 Task: Create in the project TripleWorks in Backlog an issue 'Memory leaks causing system crashes or slowdowns', assign it to team member softage.2@softage.net and change the status to IN PROGRESS.
Action: Mouse moved to (220, 58)
Screenshot: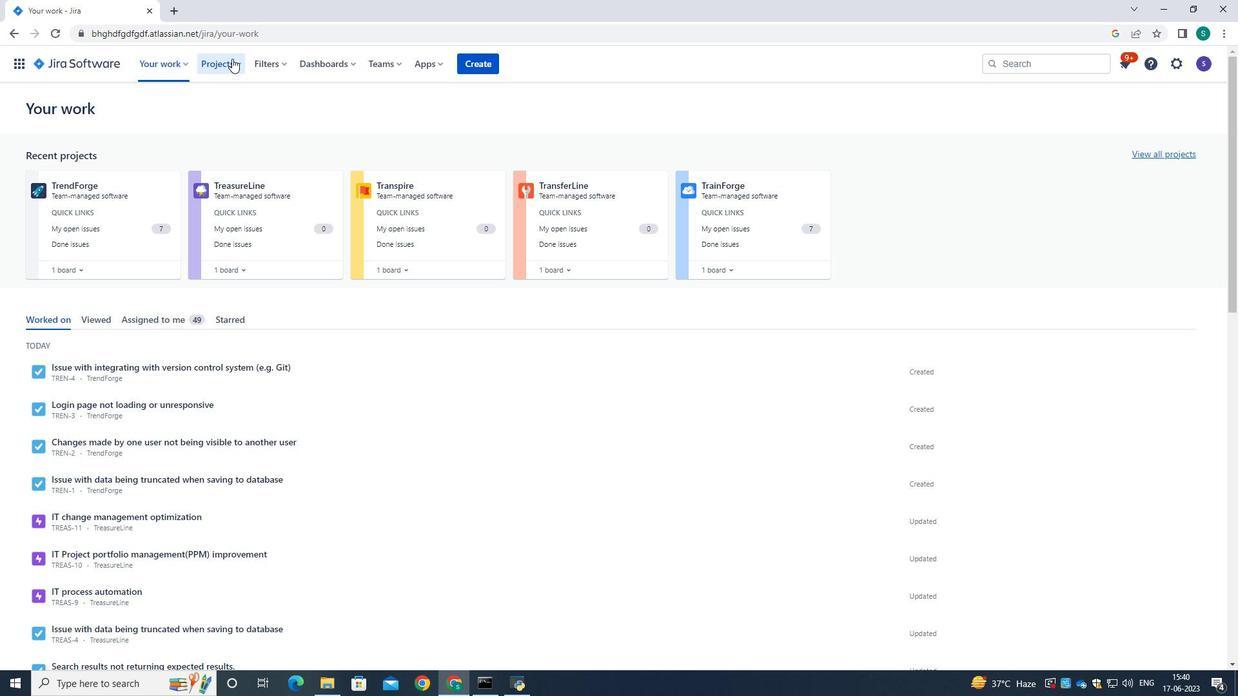 
Action: Mouse pressed left at (220, 58)
Screenshot: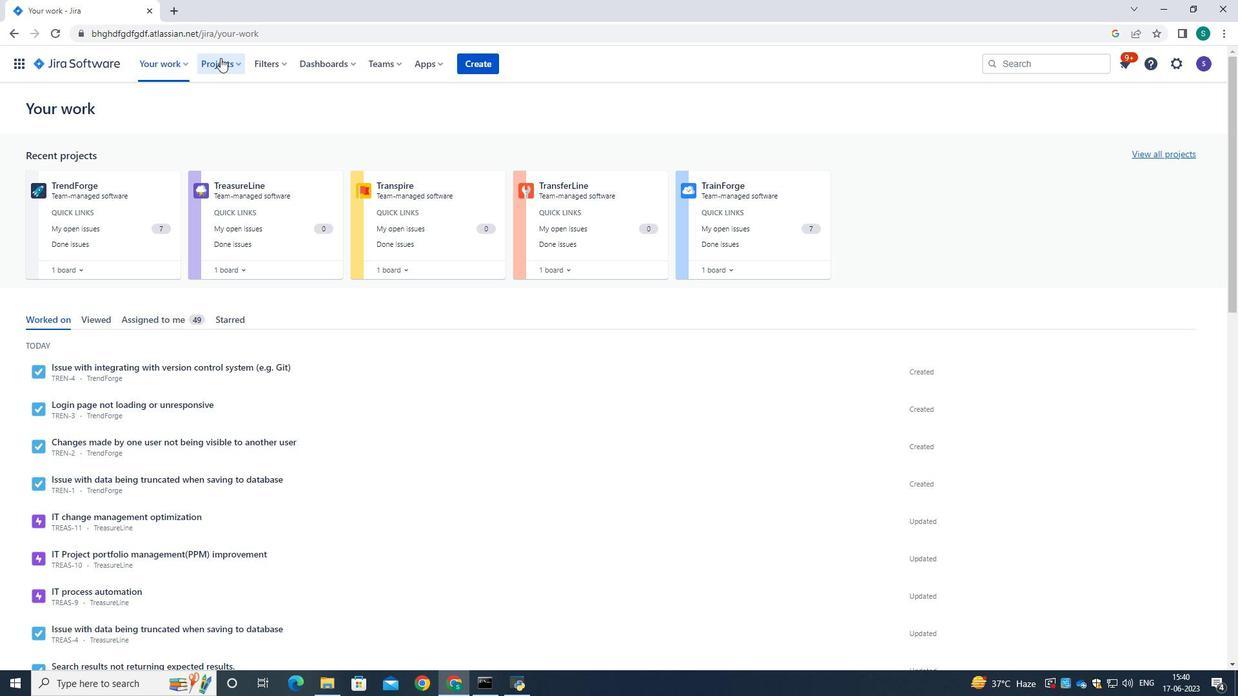 
Action: Mouse moved to (245, 131)
Screenshot: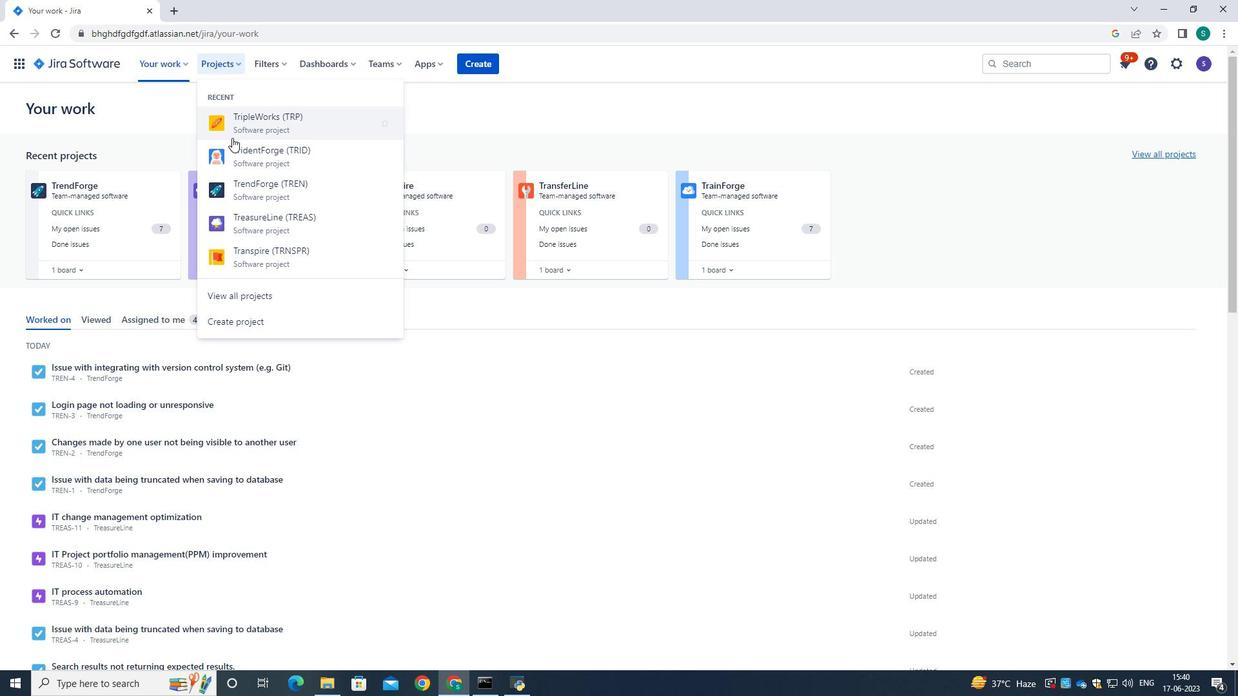 
Action: Mouse pressed left at (245, 131)
Screenshot: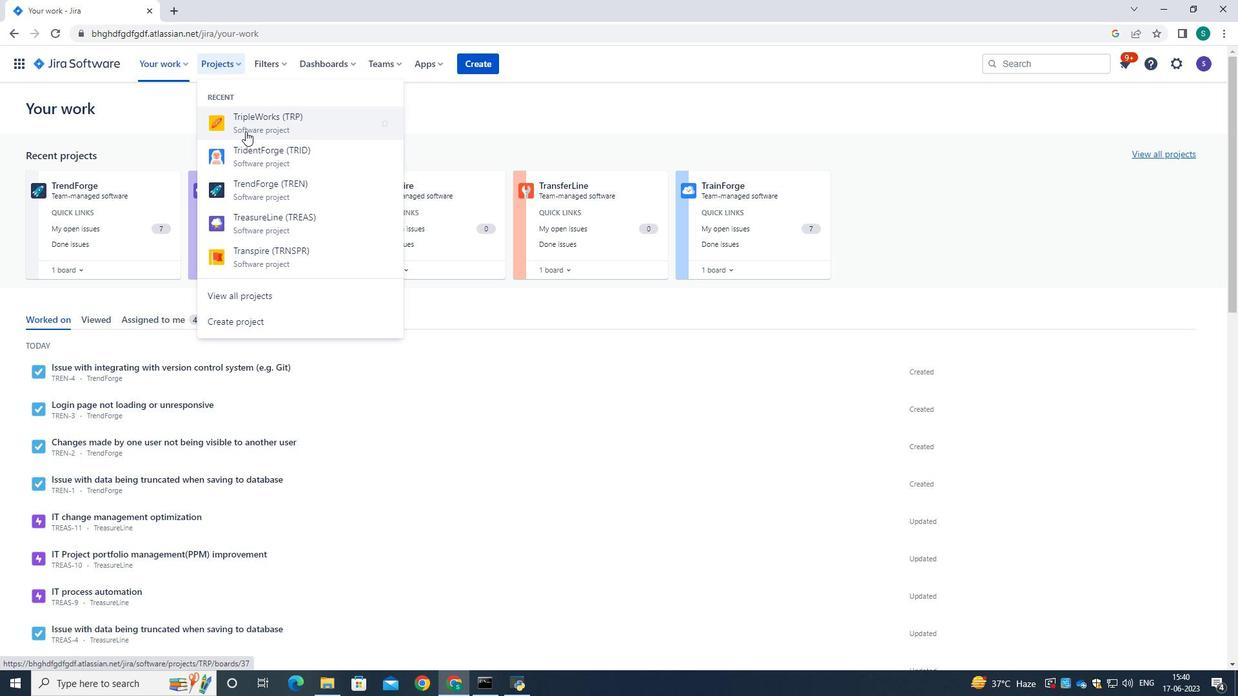 
Action: Mouse moved to (75, 195)
Screenshot: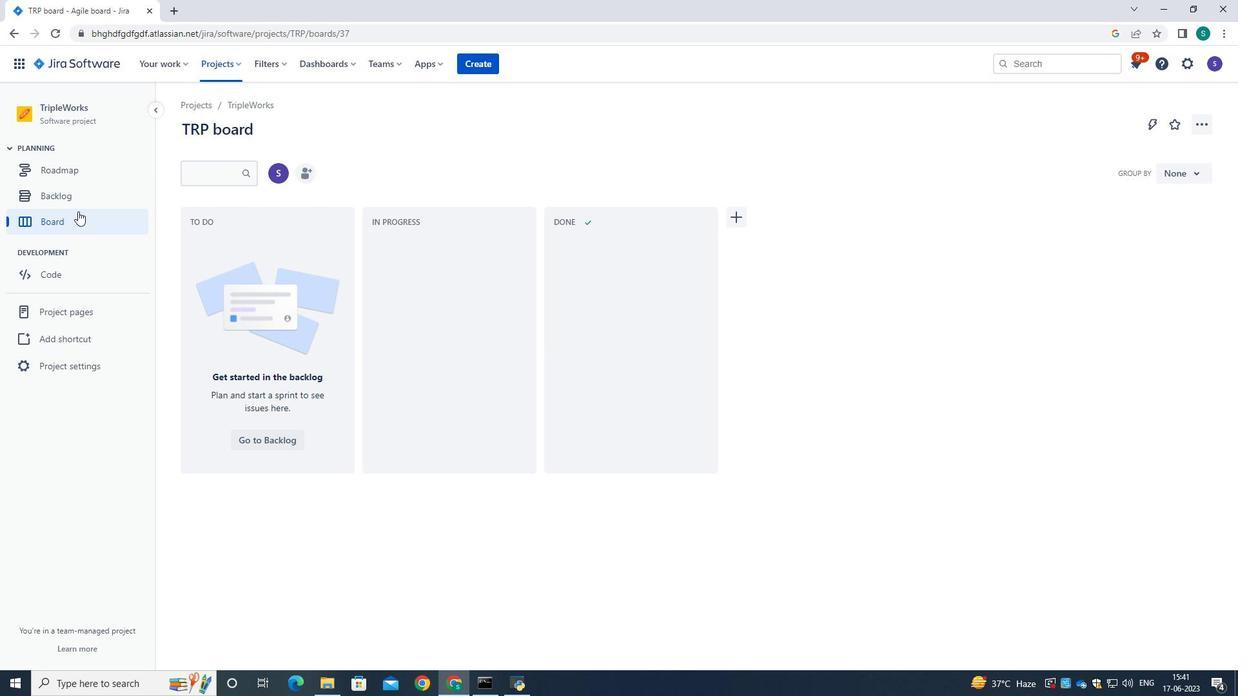 
Action: Mouse pressed left at (75, 195)
Screenshot: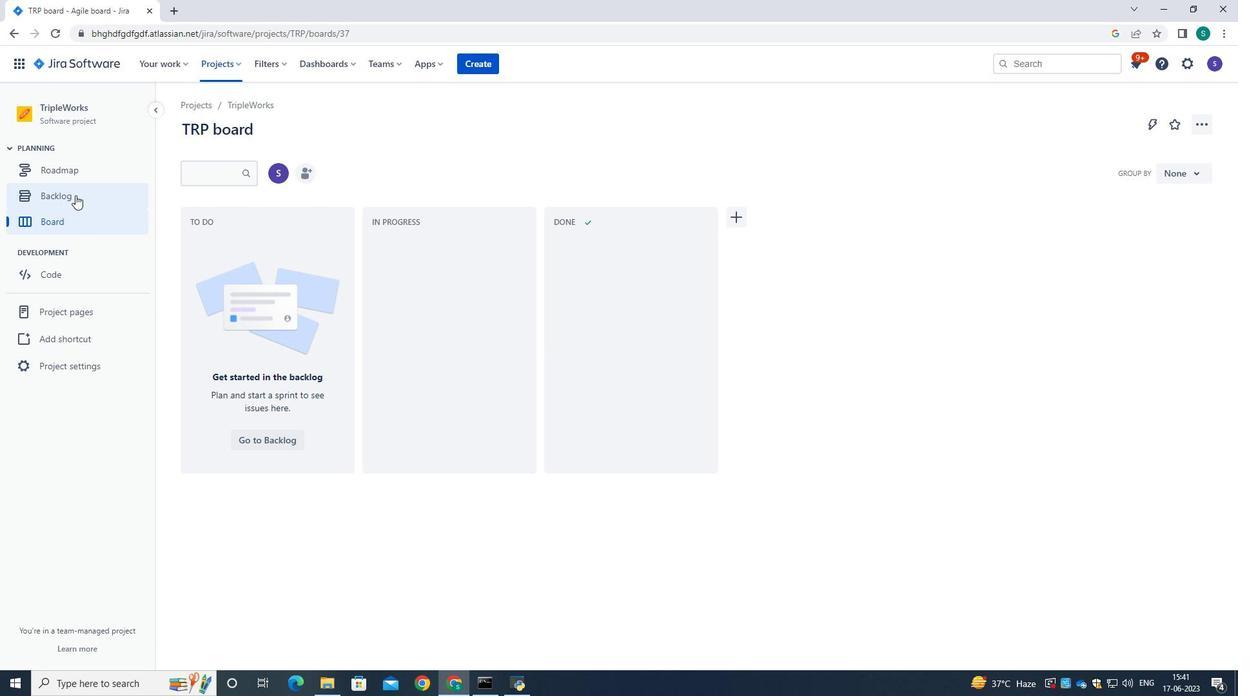 
Action: Mouse moved to (386, 308)
Screenshot: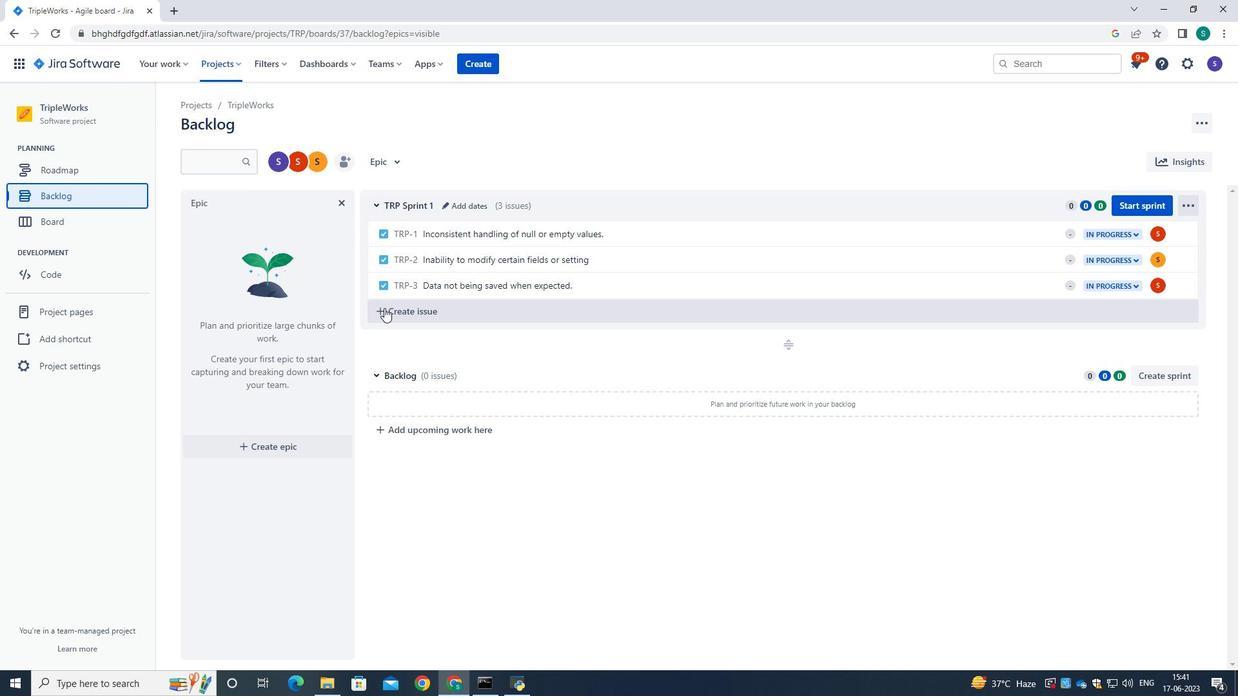 
Action: Mouse pressed left at (386, 308)
Screenshot: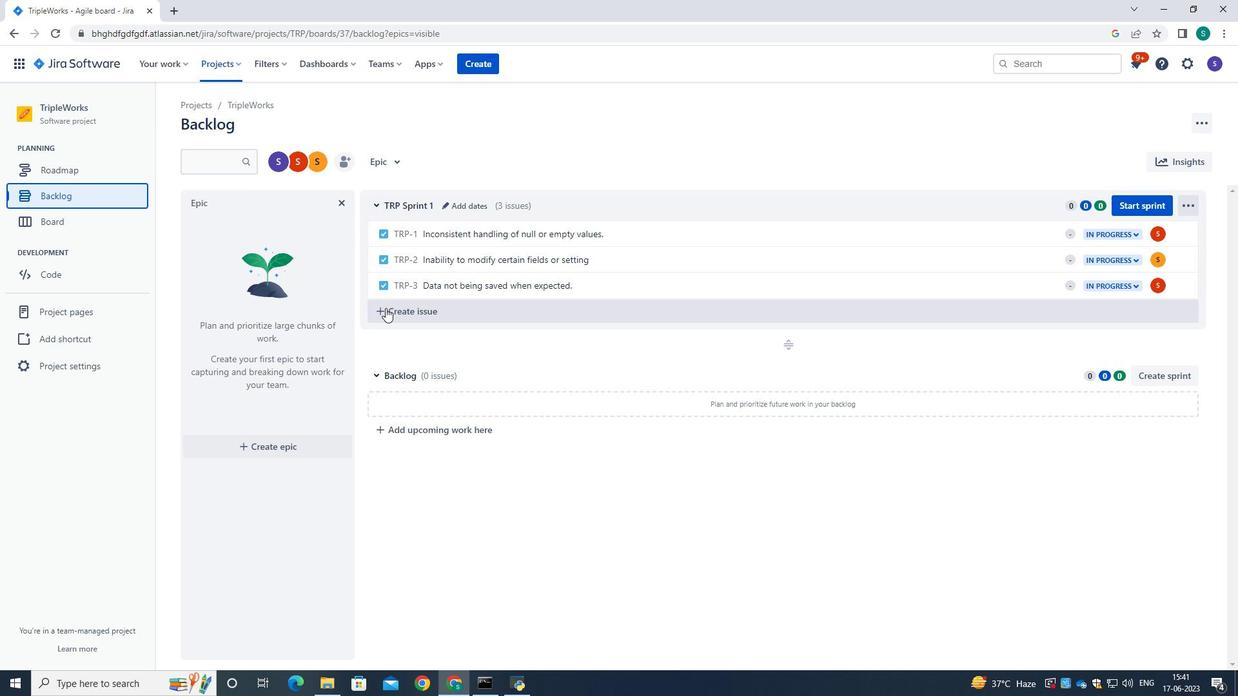 
Action: Mouse moved to (410, 311)
Screenshot: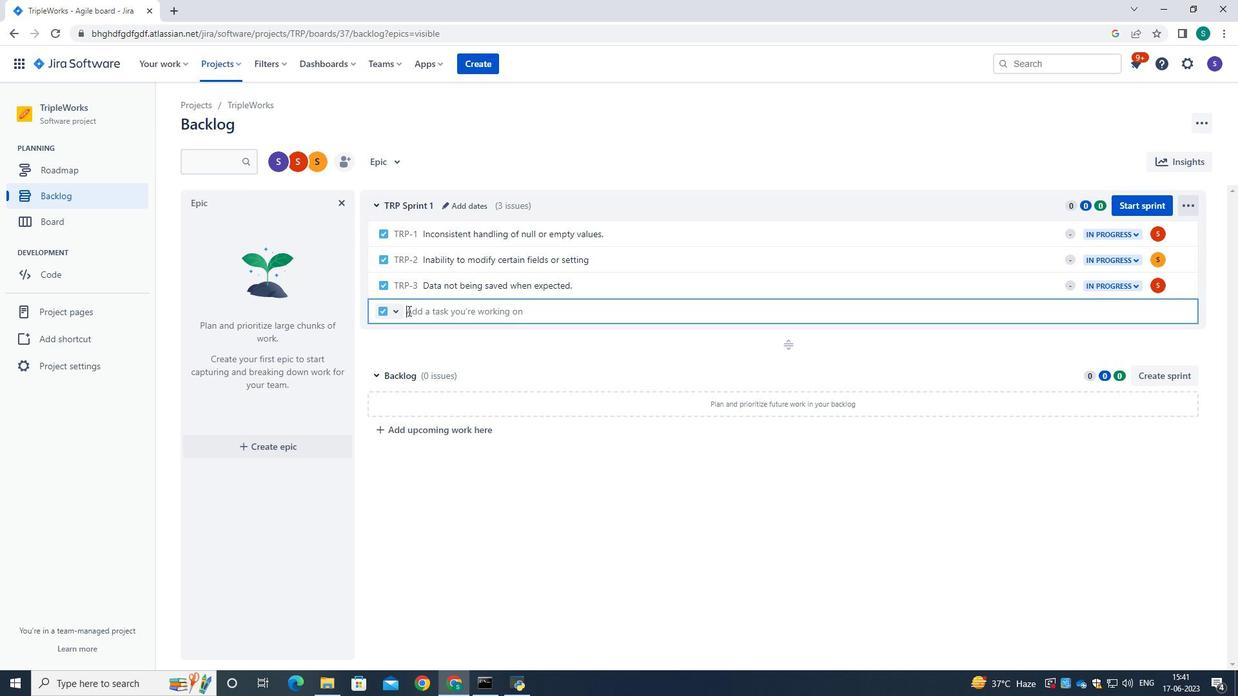 
Action: Mouse pressed left at (410, 311)
Screenshot: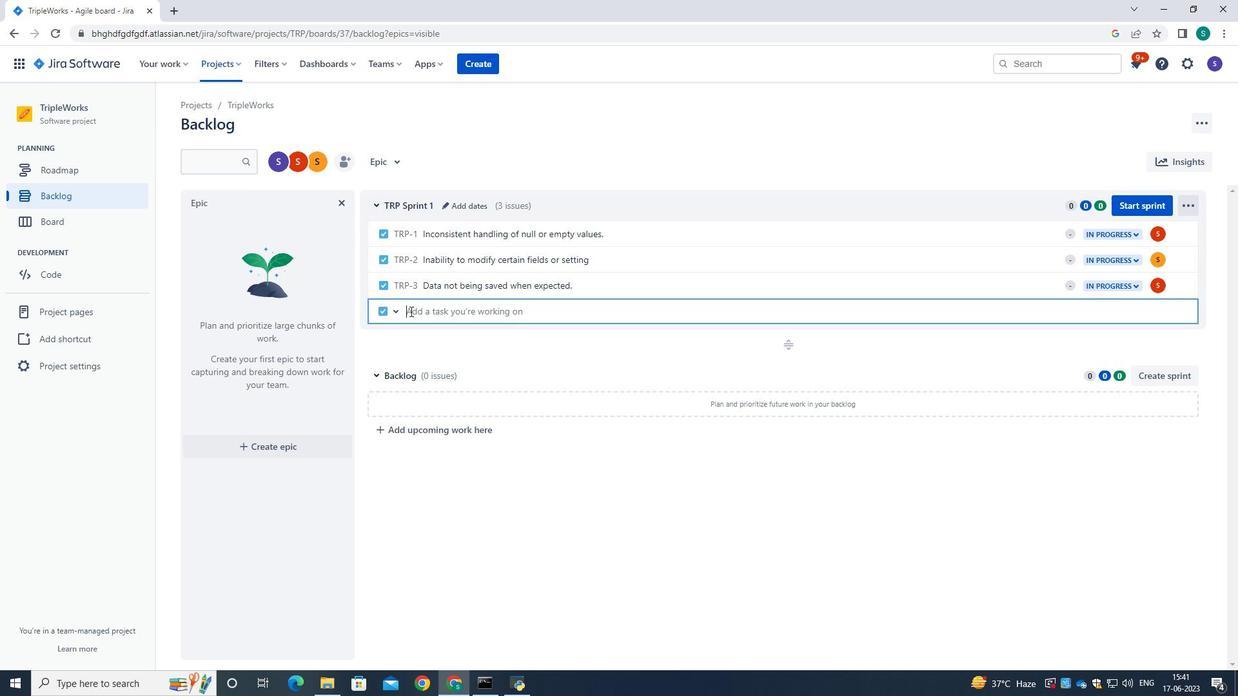 
Action: Key pressed <Key.caps_lock>M<Key.caps_lock>emory<Key.space>leaks<Key.space>causing<Key.space>system<Key.space>crashes<Key.space>or<Key.space>slowdowns.
Screenshot: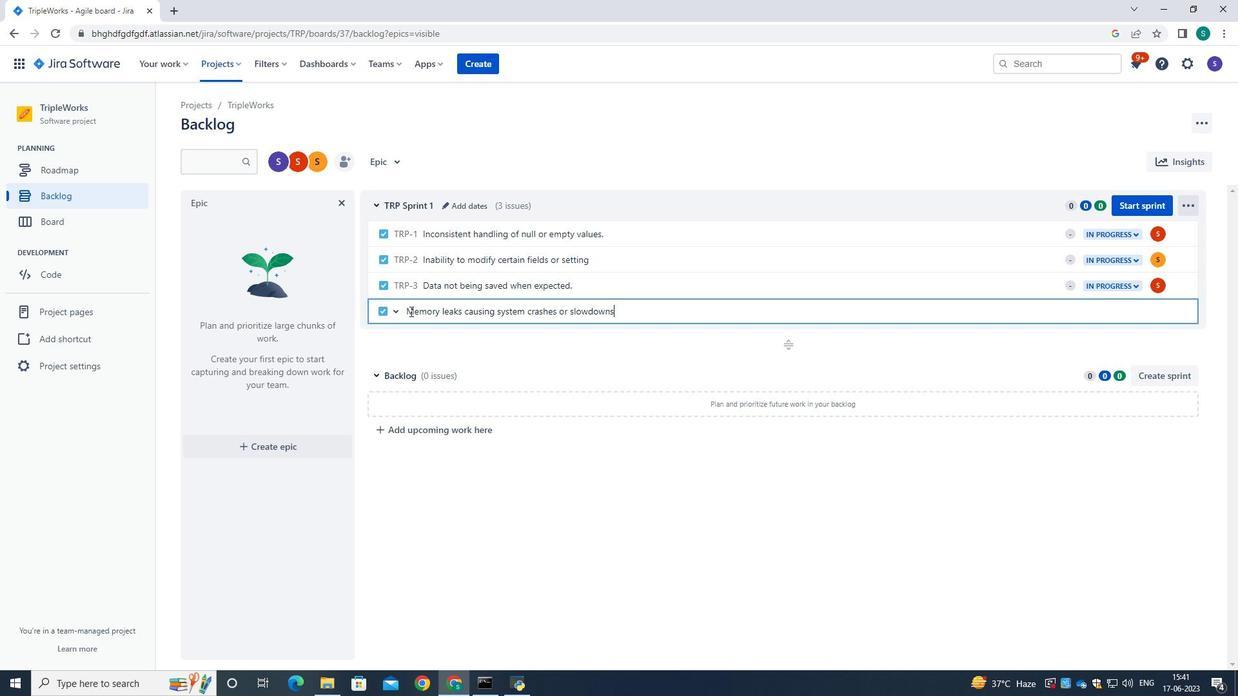 
Action: Mouse moved to (674, 345)
Screenshot: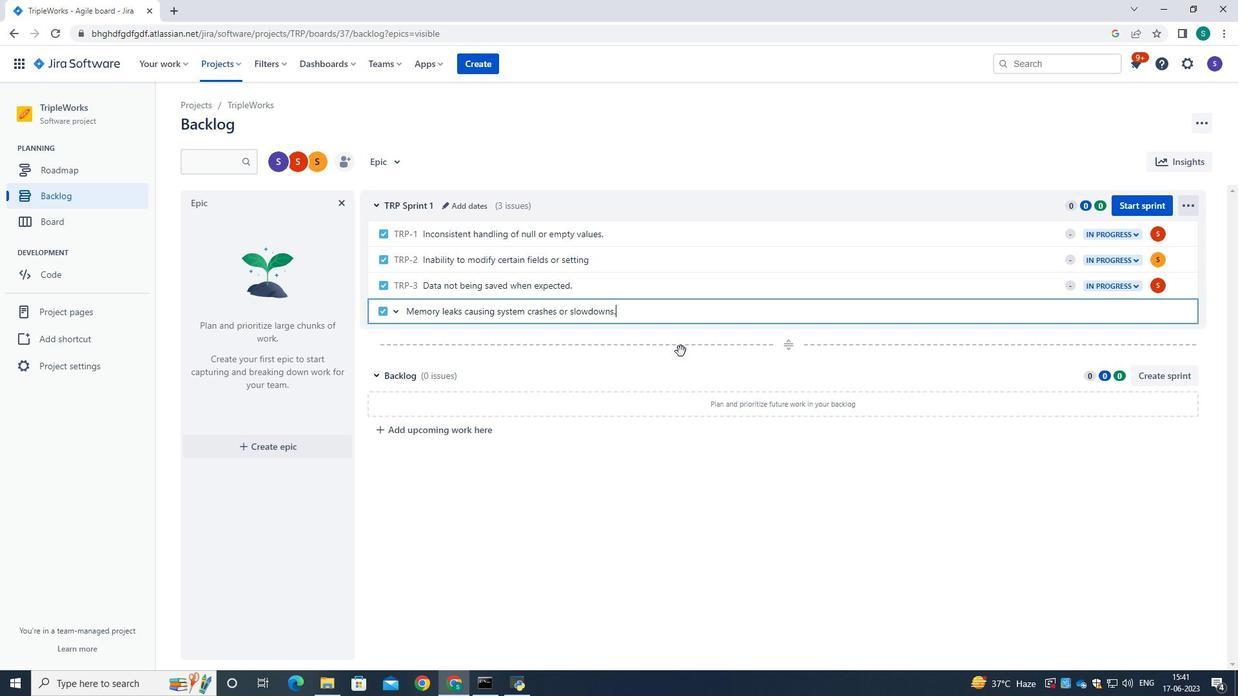 
Action: Key pressed <Key.enter>
Screenshot: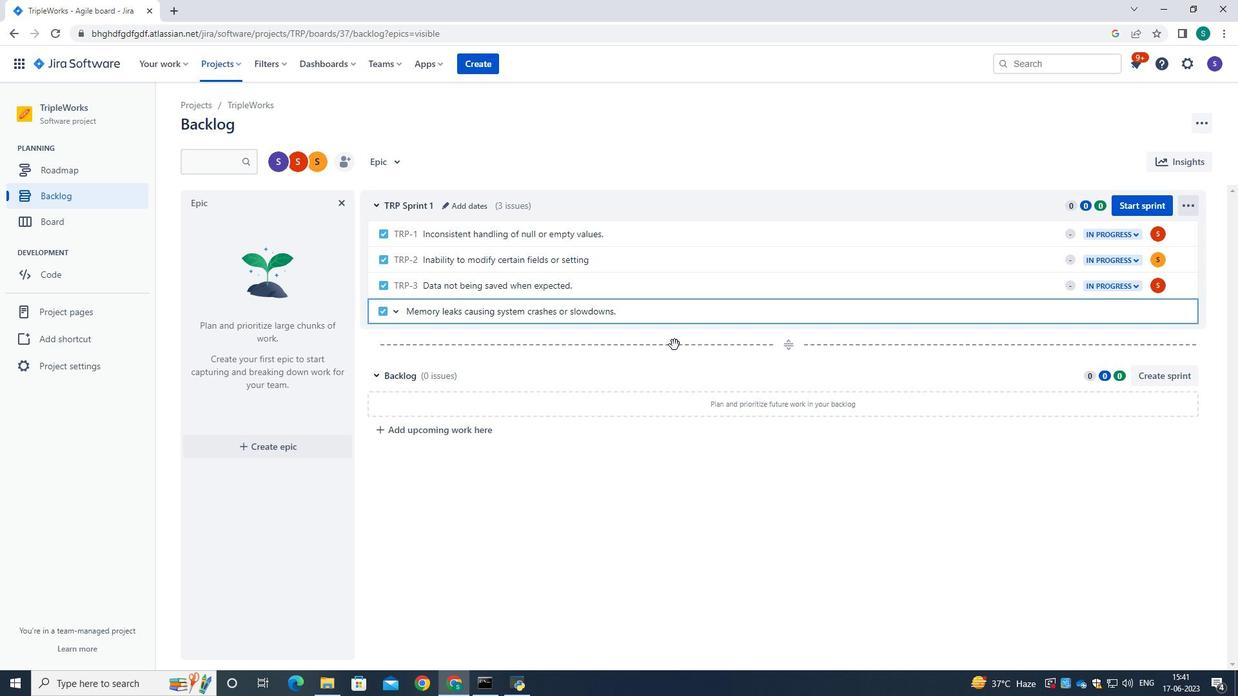 
Action: Mouse moved to (1161, 312)
Screenshot: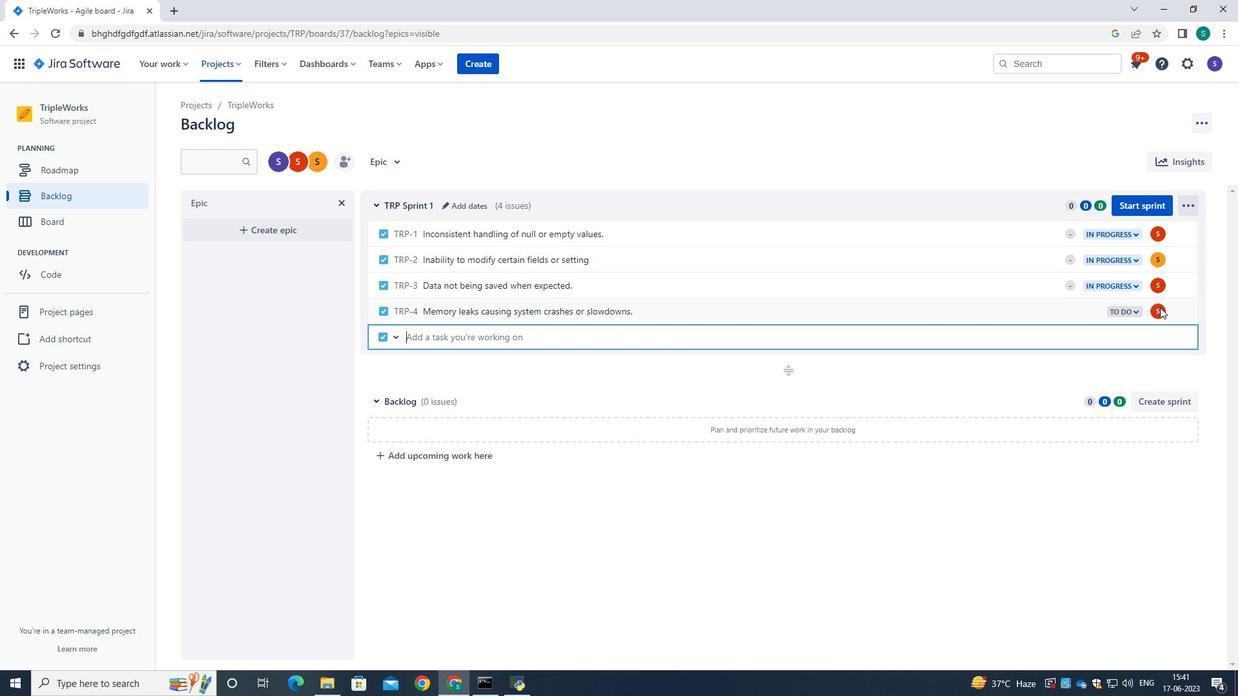 
Action: Mouse pressed left at (1161, 312)
Screenshot: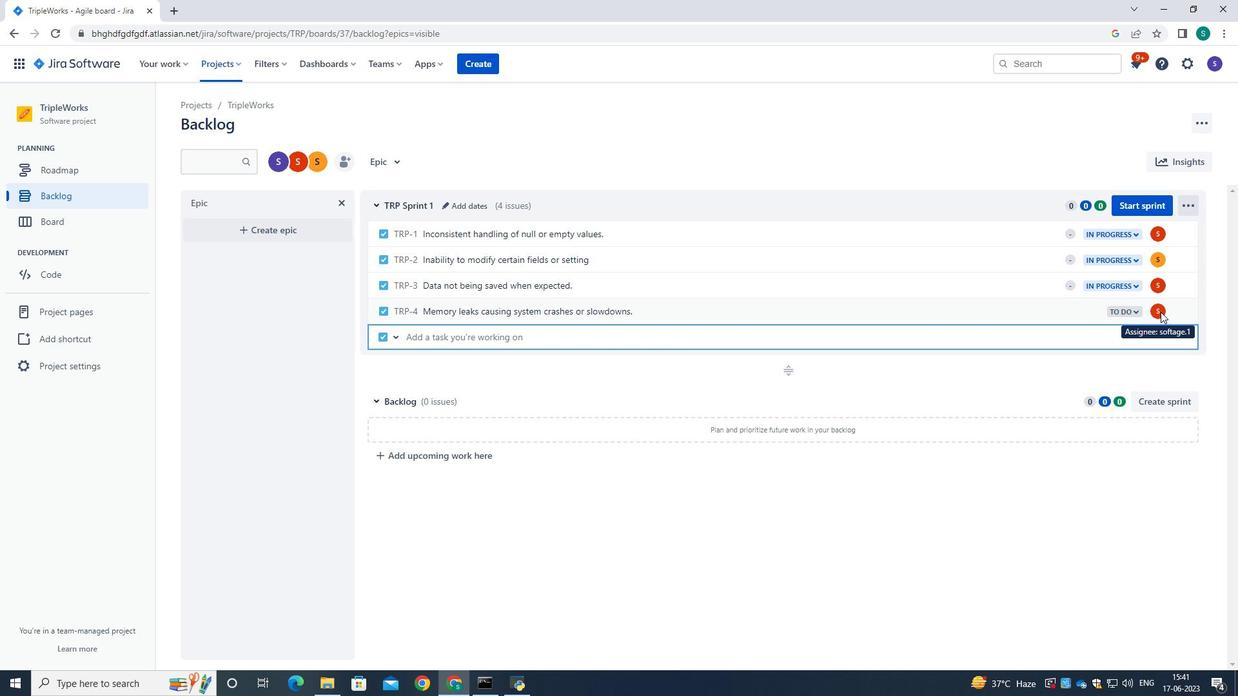 
Action: Mouse moved to (1162, 313)
Screenshot: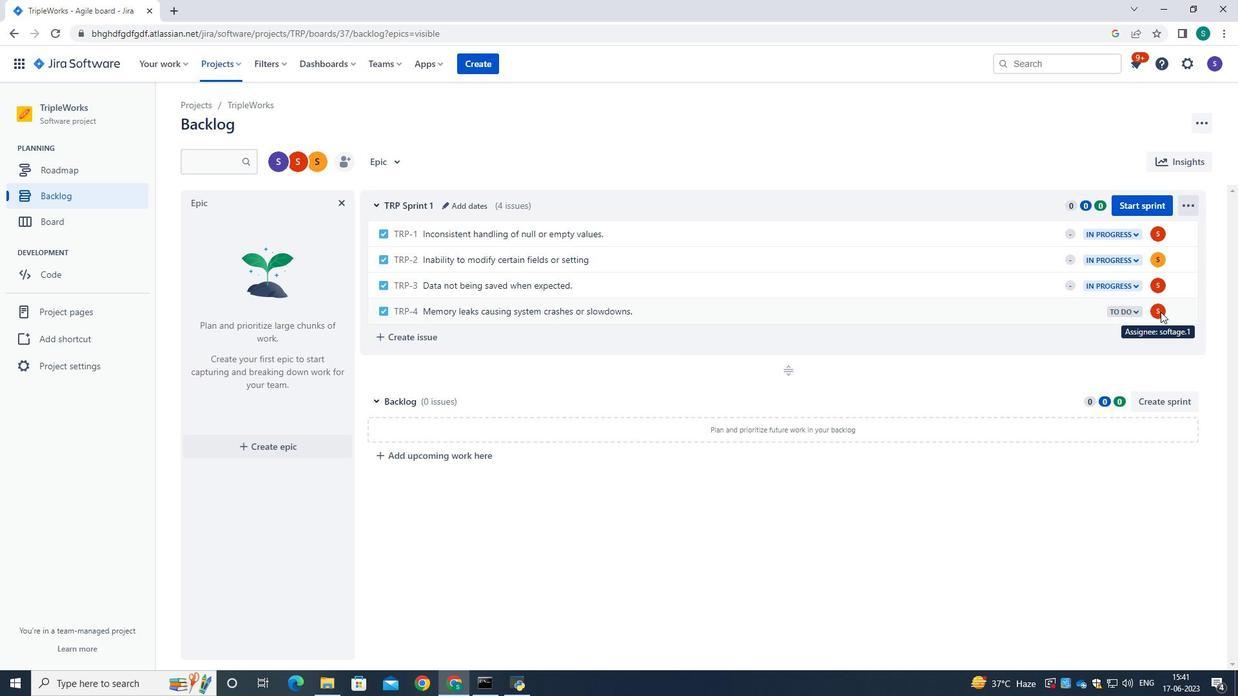 
Action: Mouse pressed left at (1162, 313)
Screenshot: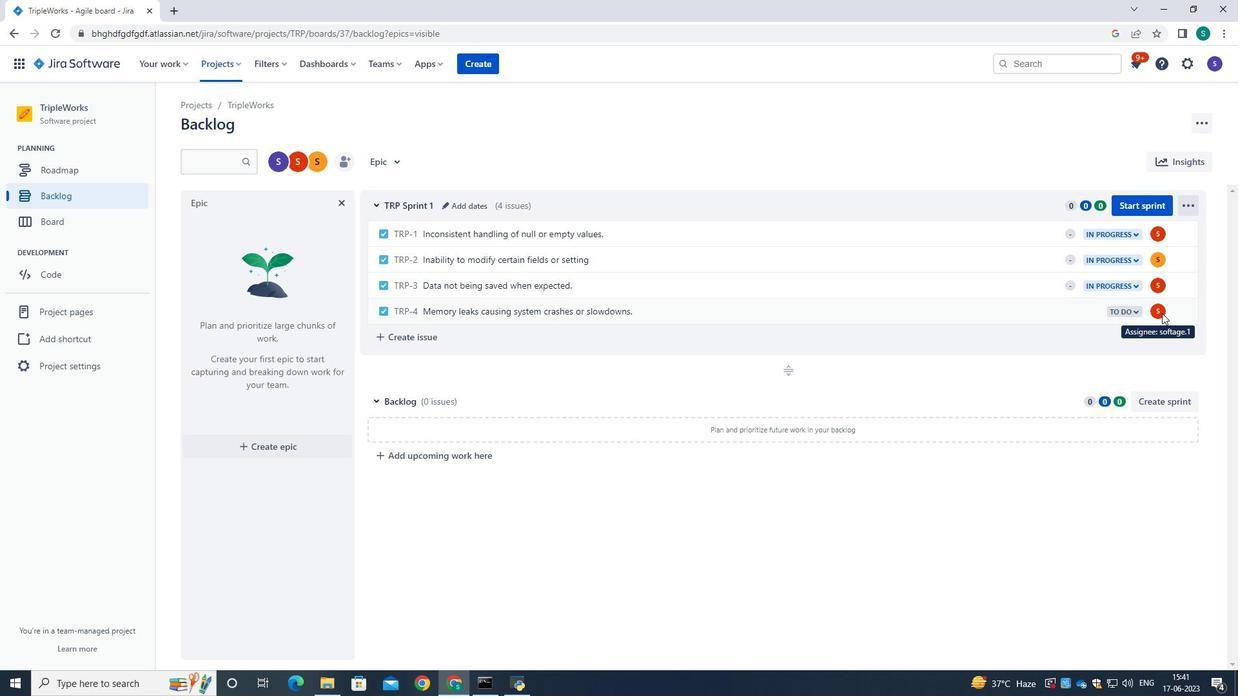 
Action: Mouse moved to (1160, 316)
Screenshot: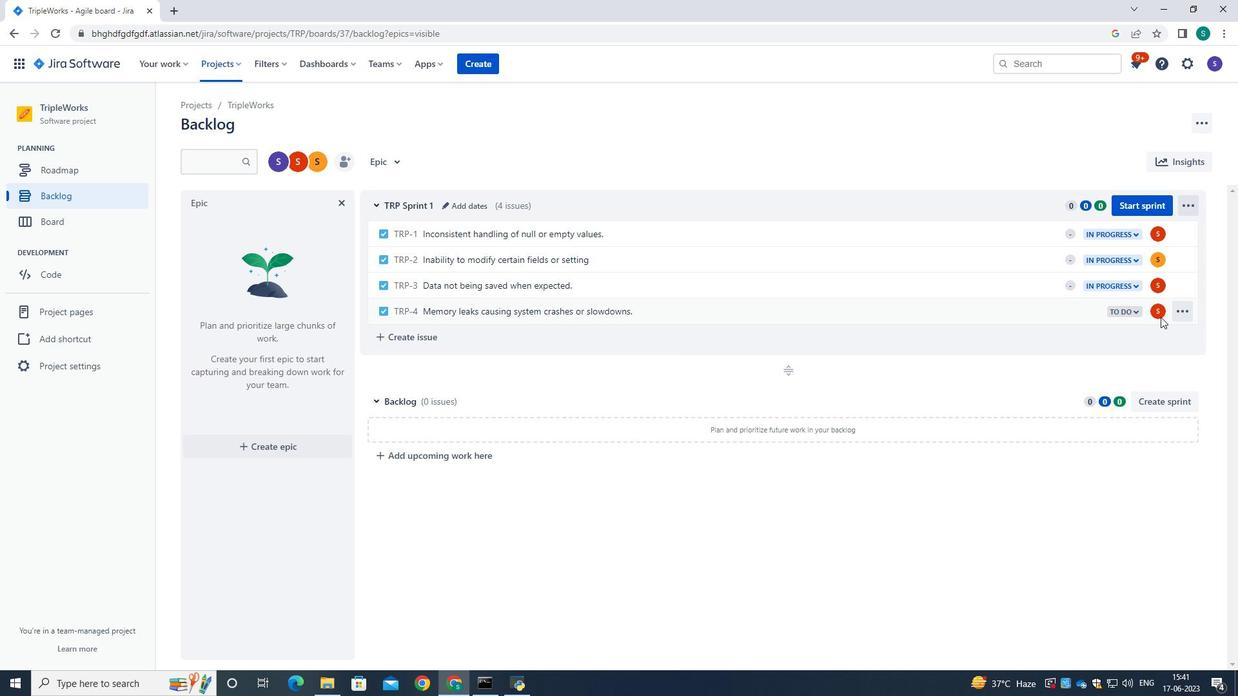 
Action: Mouse pressed left at (1160, 316)
Screenshot: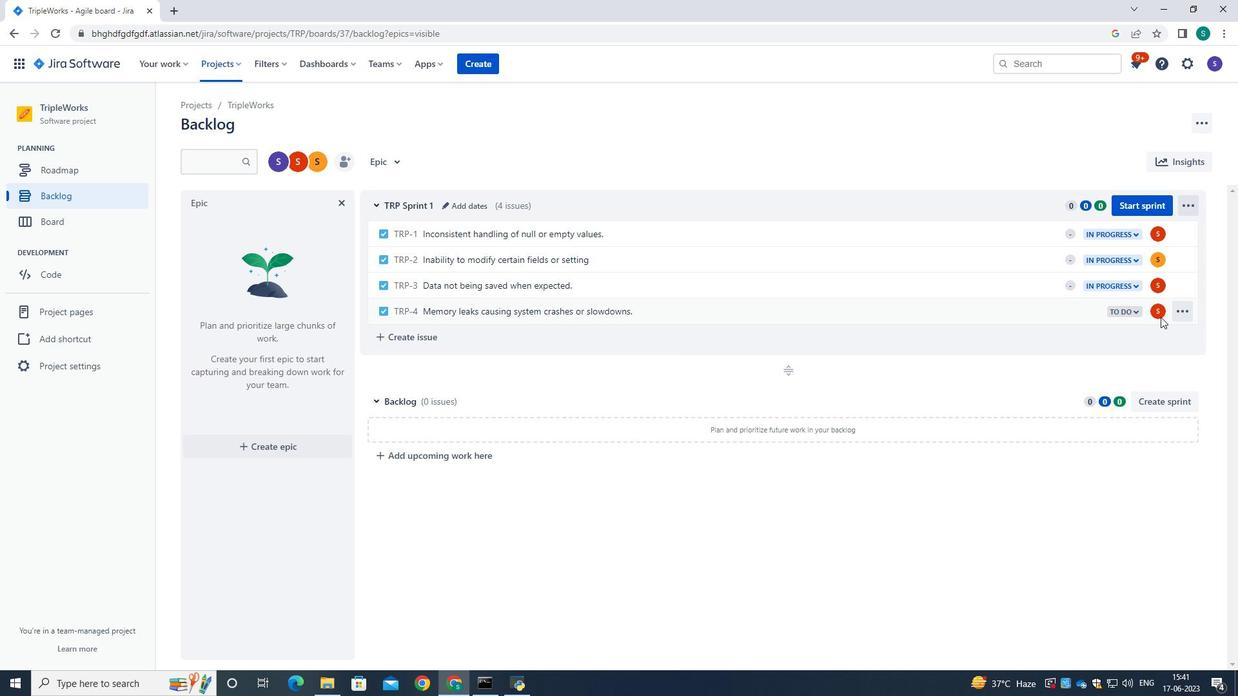 
Action: Mouse moved to (1152, 313)
Screenshot: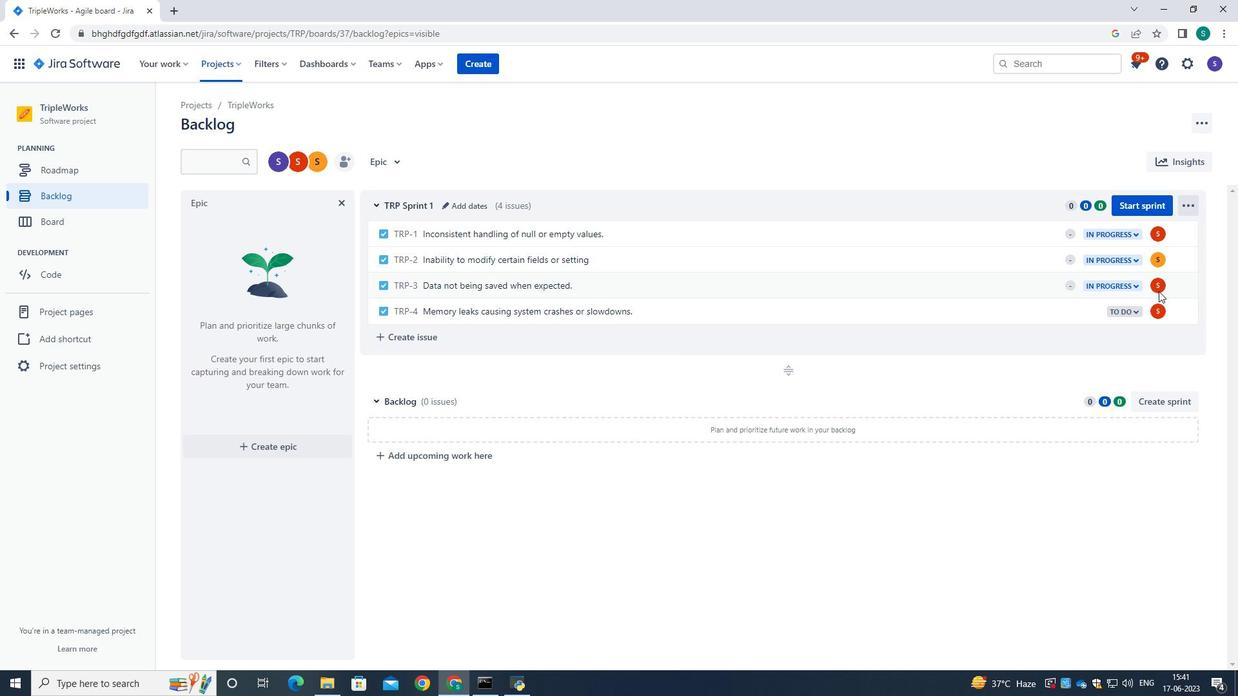 
Action: Mouse pressed left at (1152, 313)
Screenshot: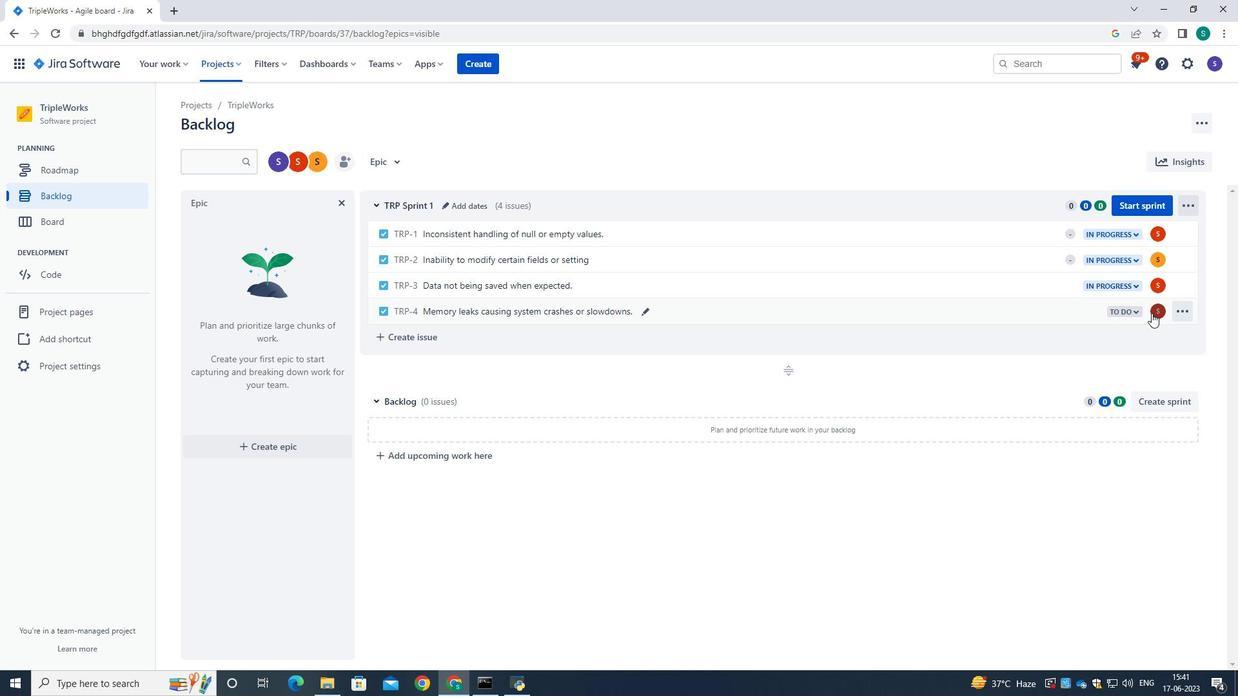 
Action: Mouse moved to (1048, 332)
Screenshot: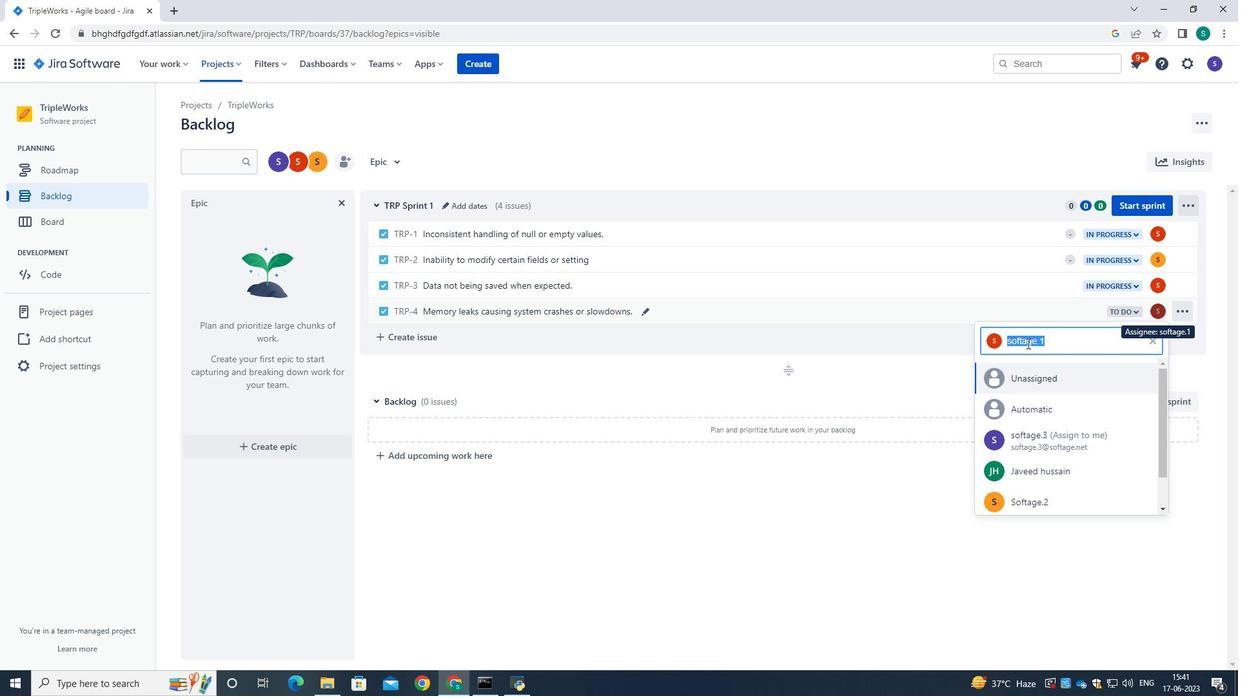 
Action: Key pressed <Key.backspace>softagw<Key.backspace>w<Key.backspace>e.2<Key.shift>@softage.net
Screenshot: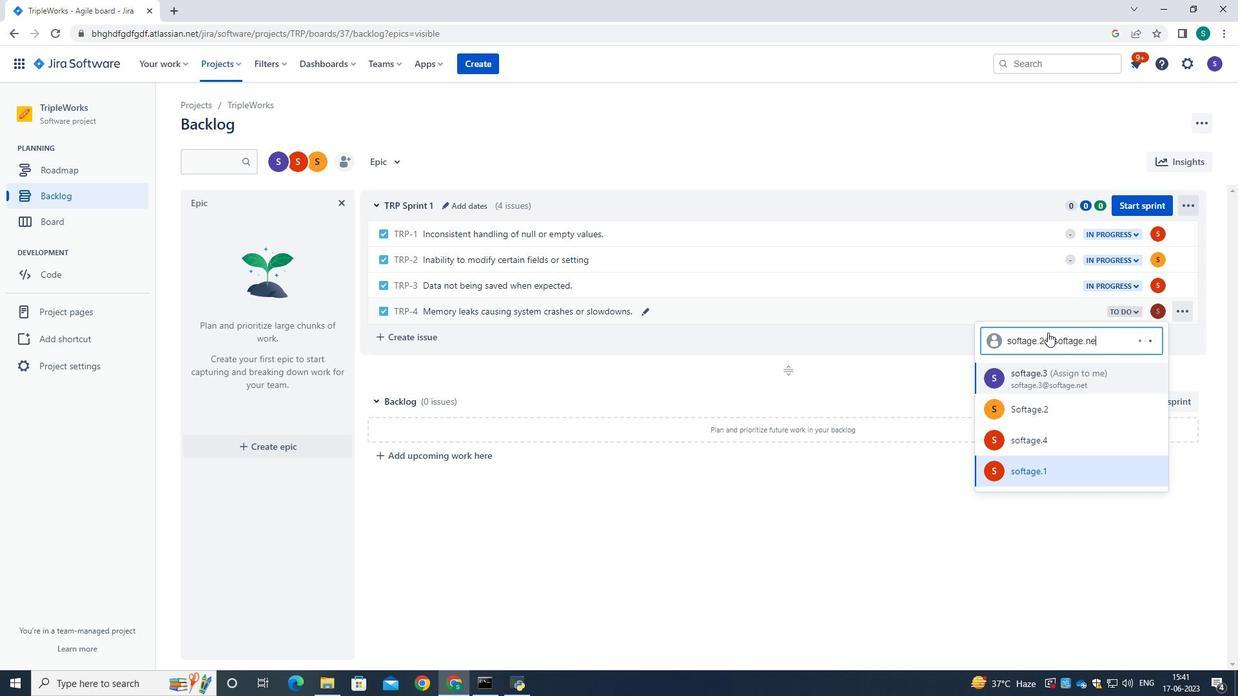 
Action: Mouse moved to (1075, 378)
Screenshot: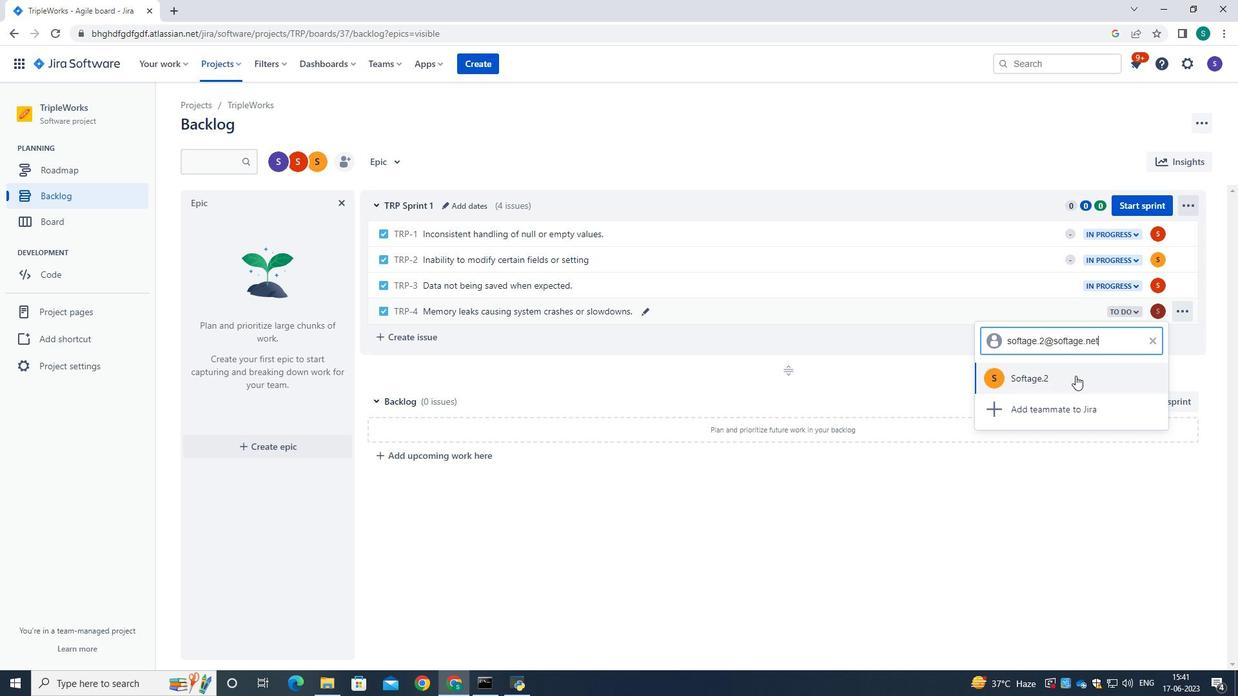 
Action: Mouse pressed left at (1075, 378)
Screenshot: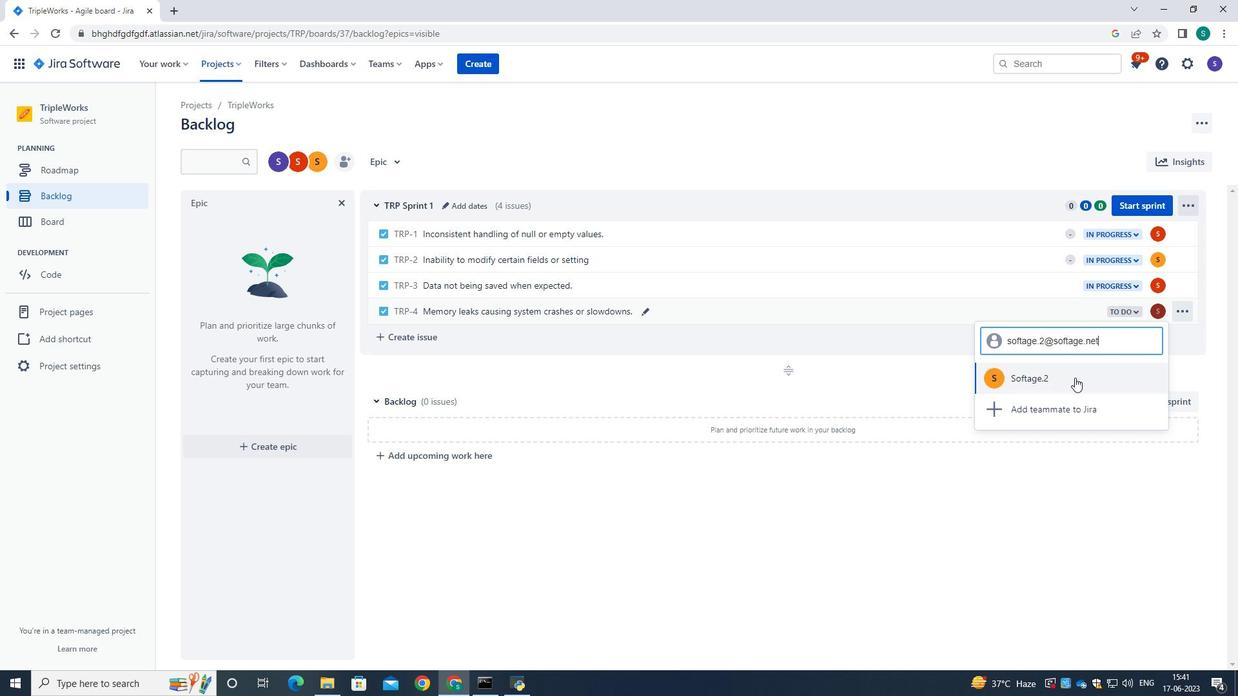 
Action: Mouse moved to (1125, 309)
Screenshot: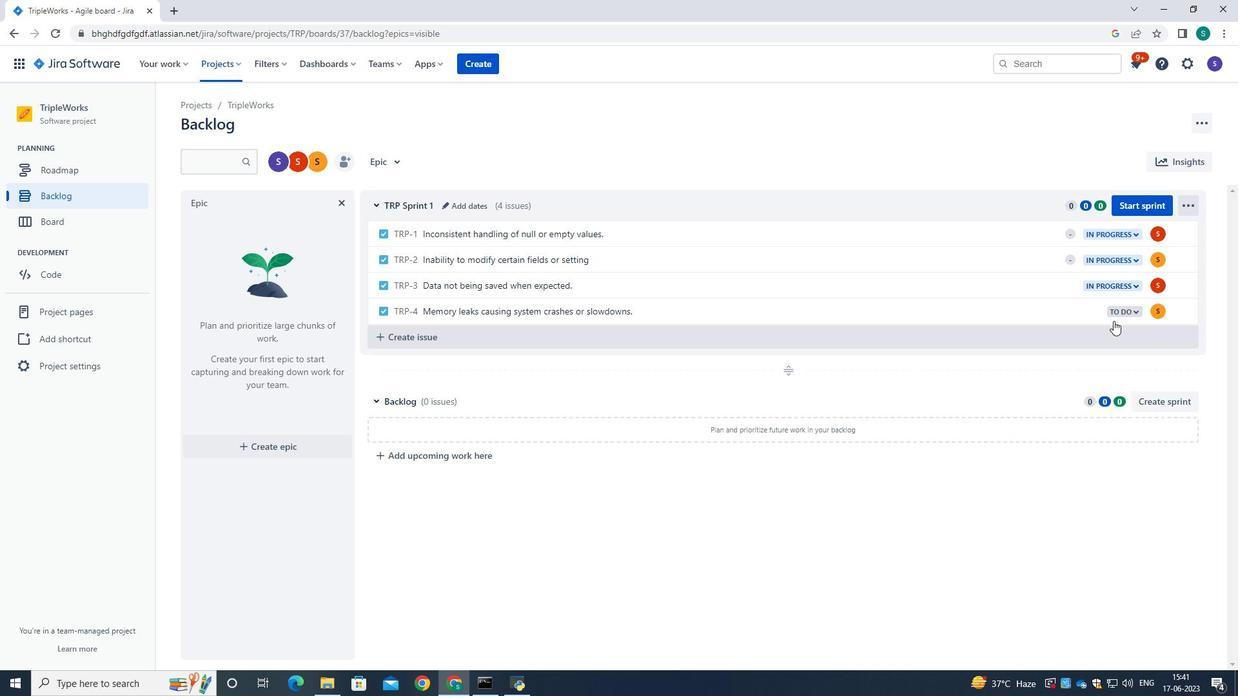 
Action: Mouse pressed left at (1125, 309)
Screenshot: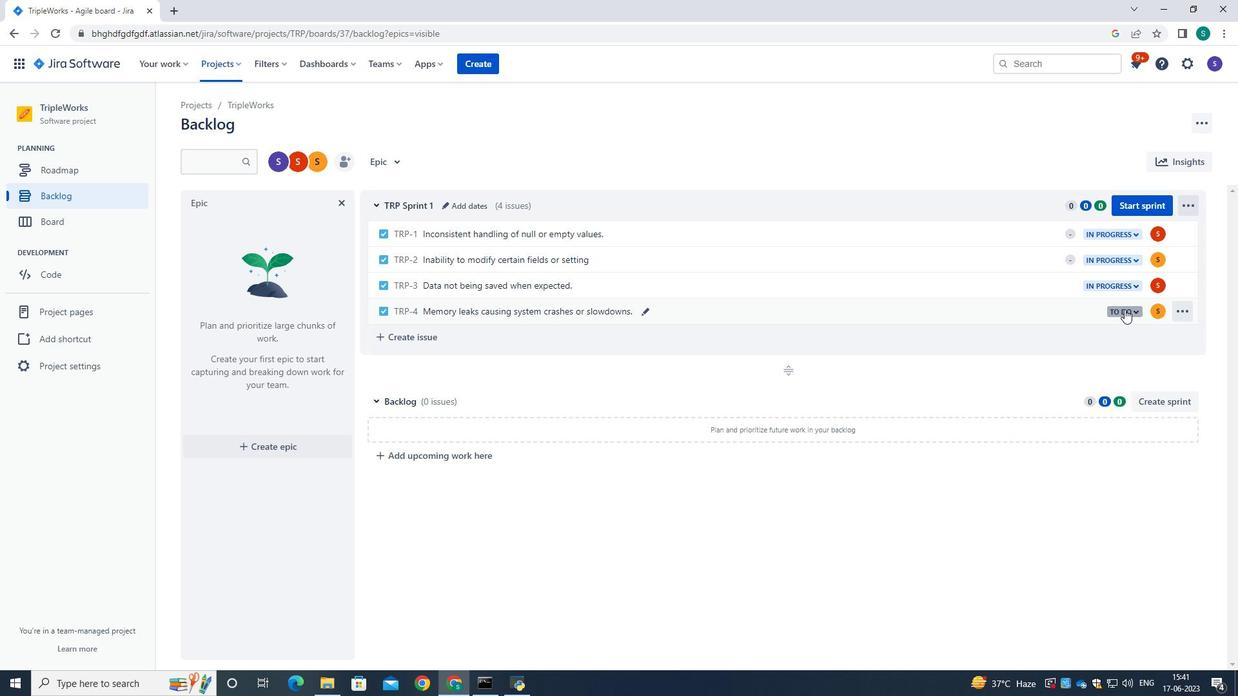 
Action: Mouse moved to (1081, 340)
Screenshot: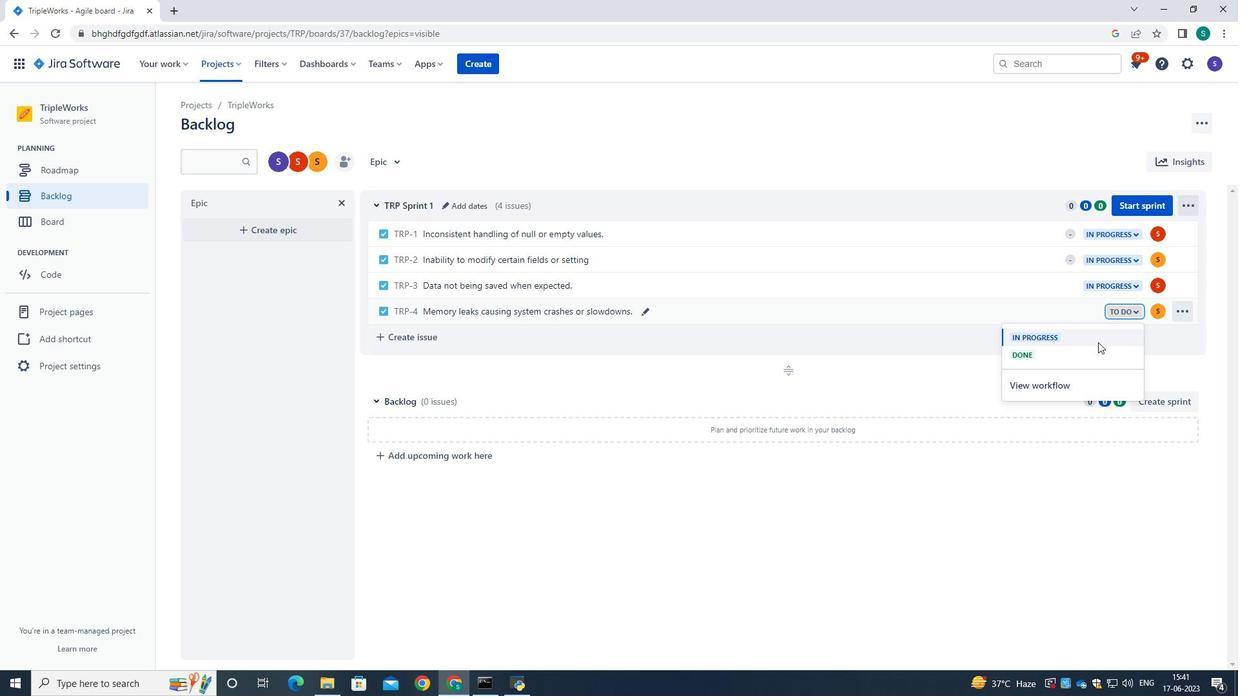 
Action: Mouse pressed left at (1081, 340)
Screenshot: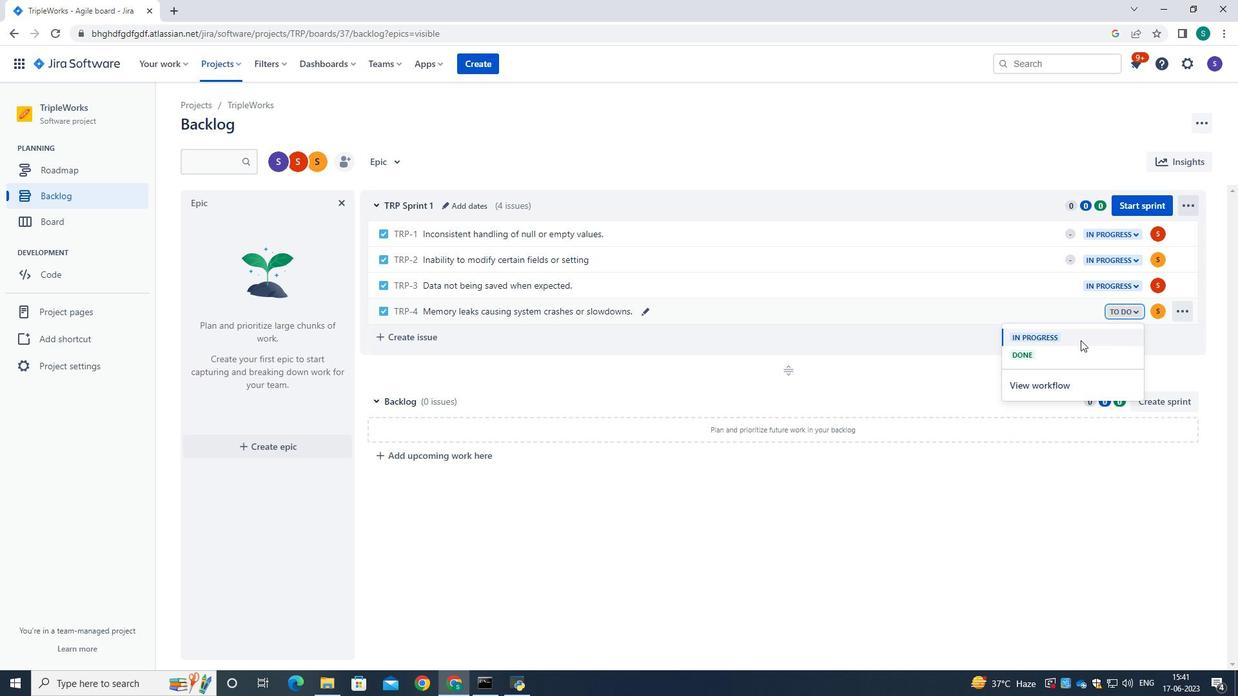 
Action: Mouse moved to (903, 202)
Screenshot: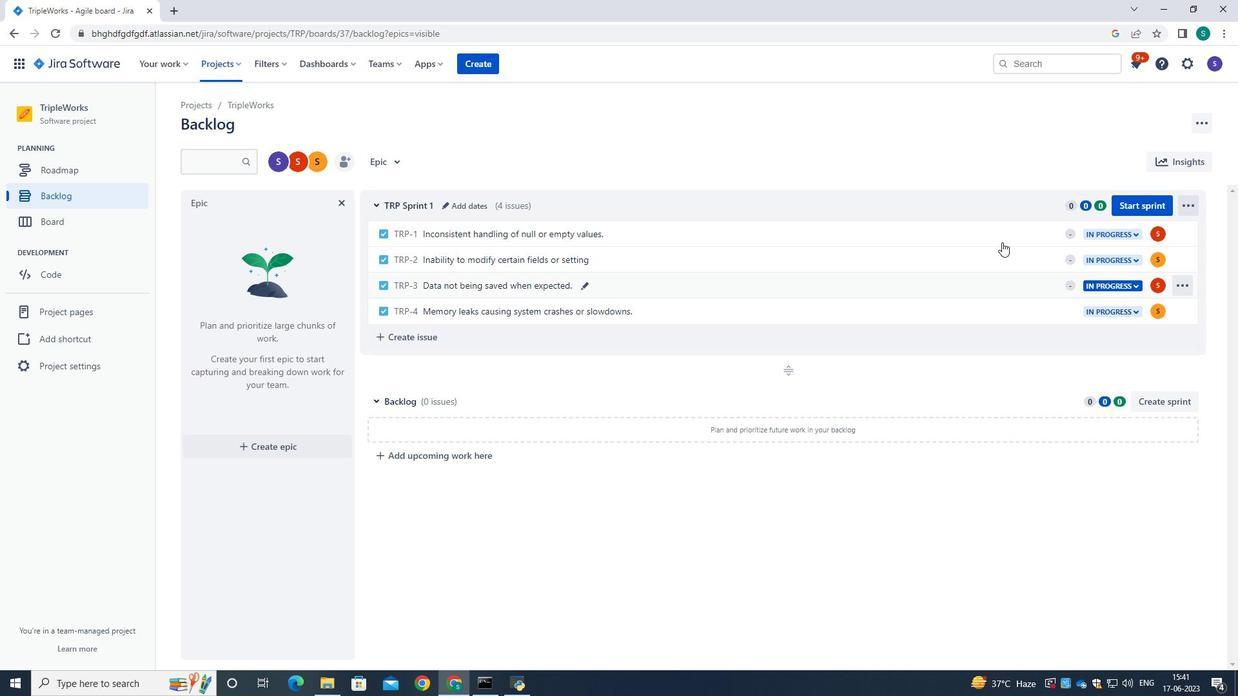 
